 Task: Log work in the project VestaTech for the issue 'Develop a new tool for automated testing of voice assistants' spent time as '2w 5d 13h 6m' and remaining time as '6w 3d 15h 57m' and clone the issue. Now add the issue to the epic 'Data Privacy'.
Action: Mouse moved to (592, 369)
Screenshot: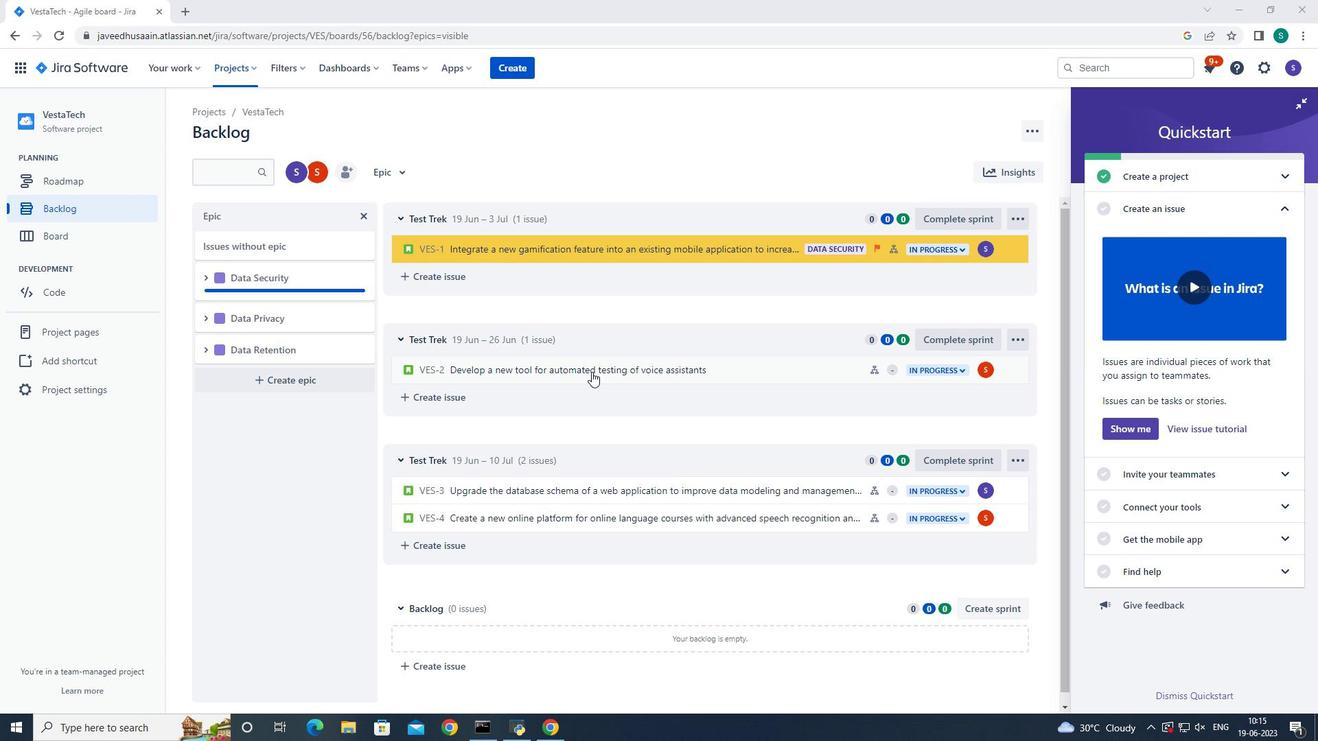
Action: Mouse pressed left at (592, 369)
Screenshot: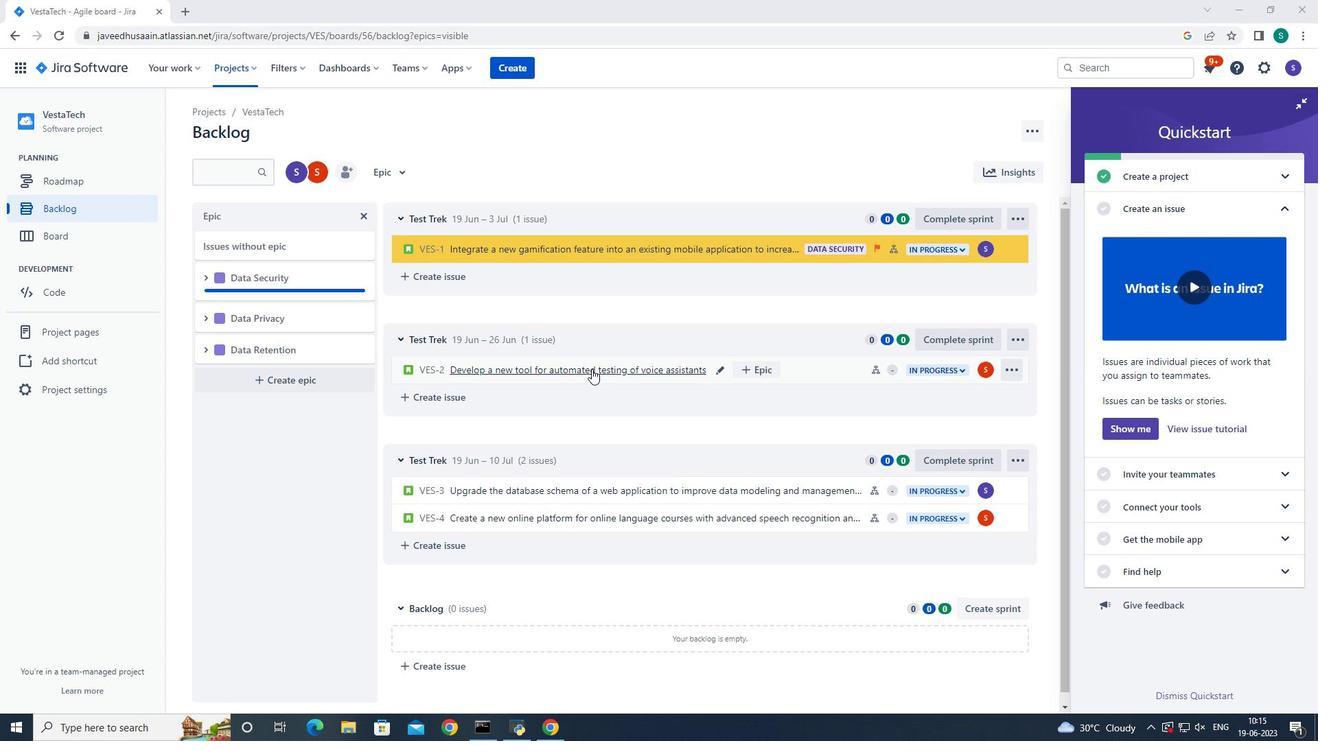
Action: Mouse moved to (1007, 212)
Screenshot: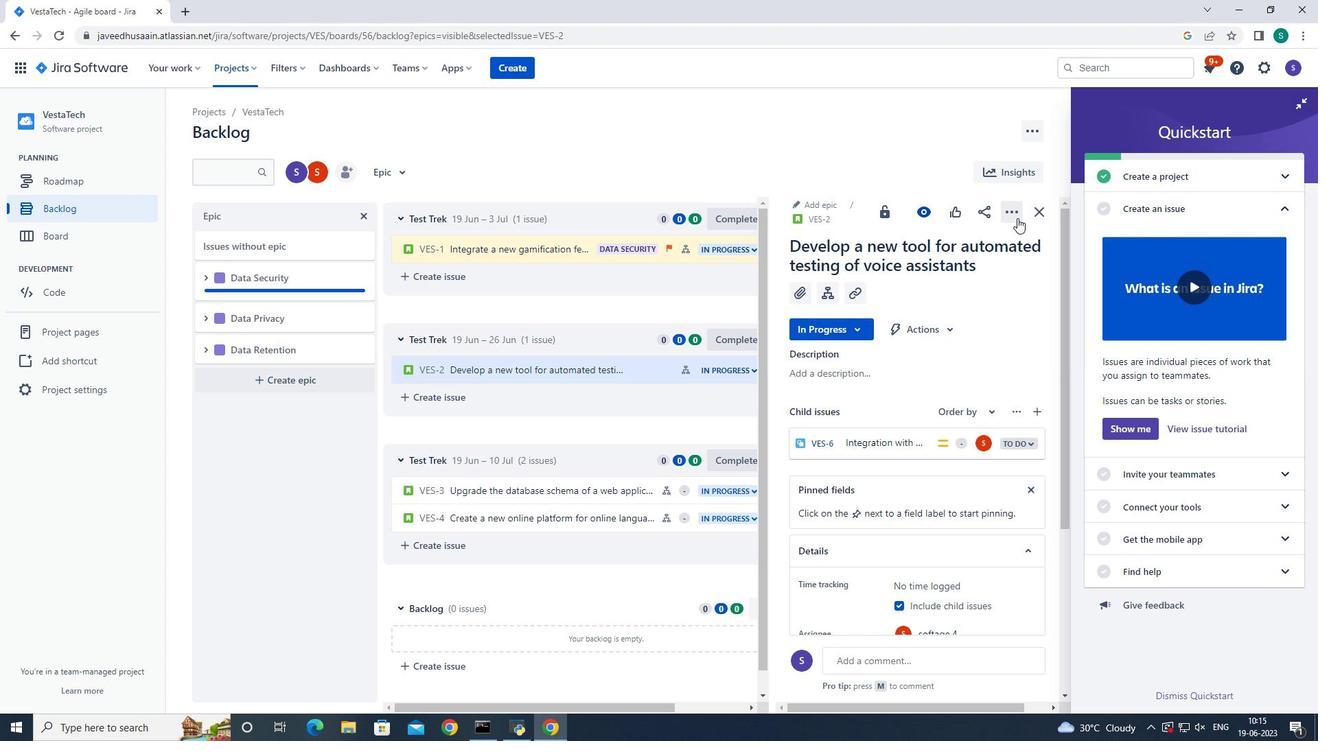 
Action: Mouse pressed left at (1007, 212)
Screenshot: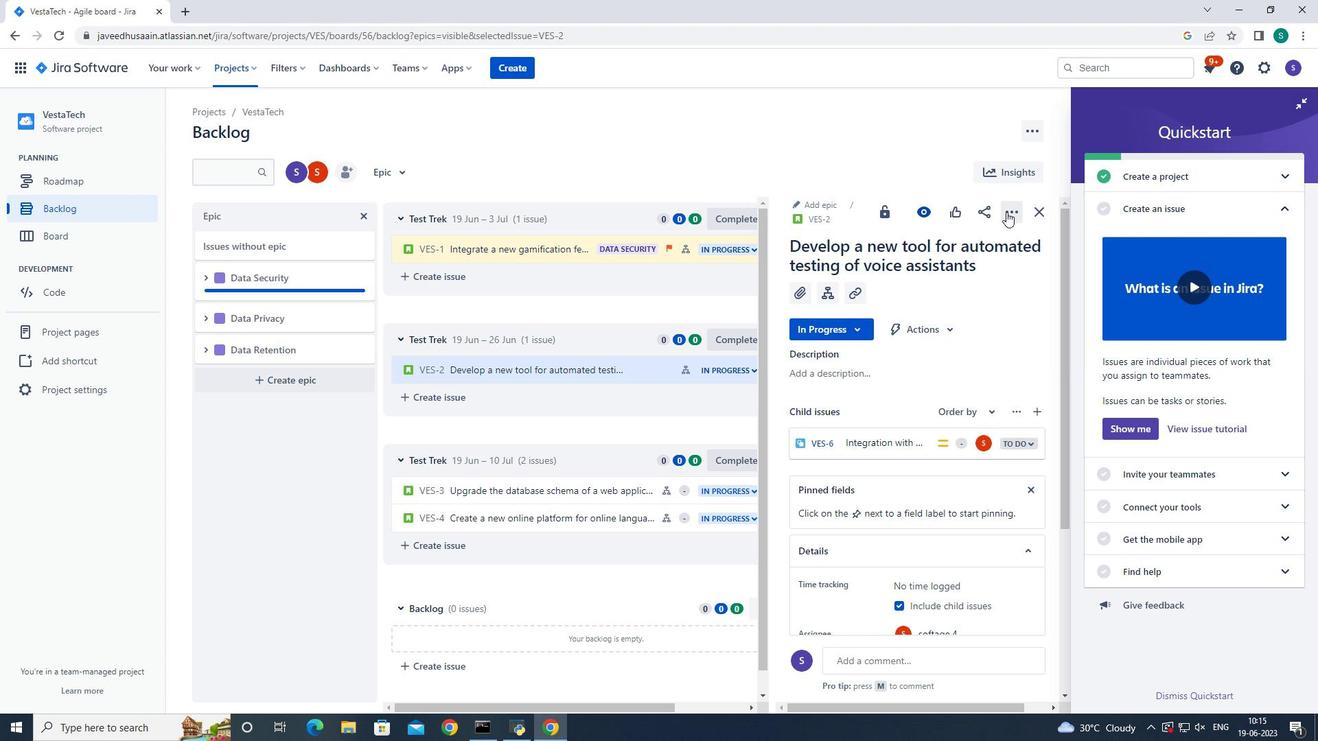 
Action: Mouse moved to (937, 255)
Screenshot: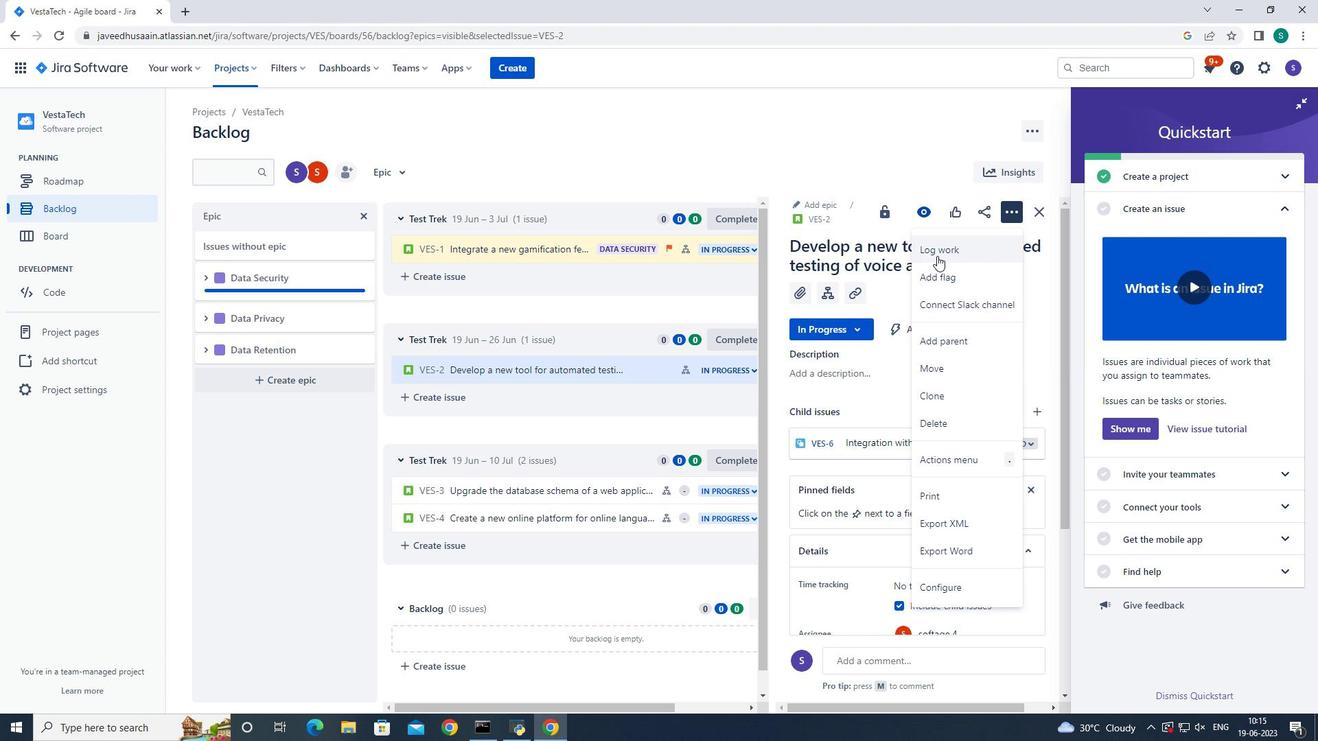
Action: Mouse pressed left at (937, 255)
Screenshot: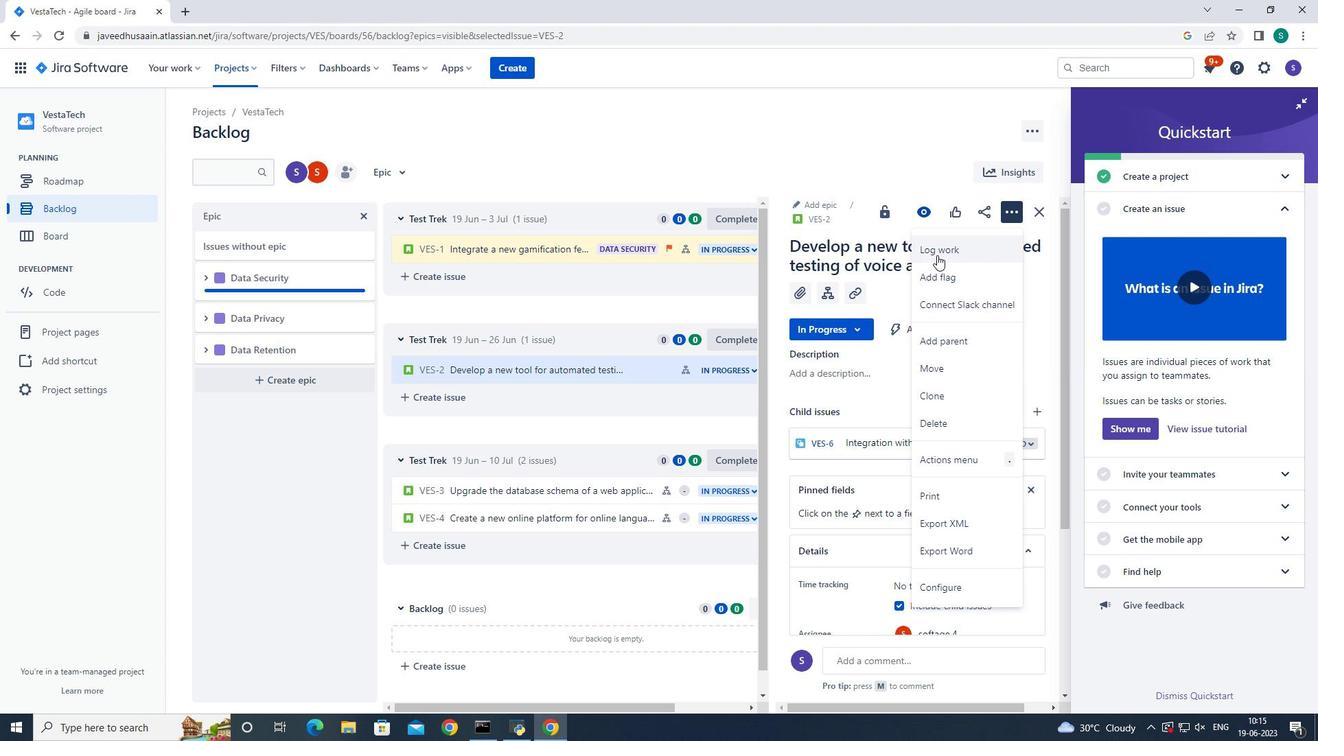 
Action: Mouse moved to (570, 199)
Screenshot: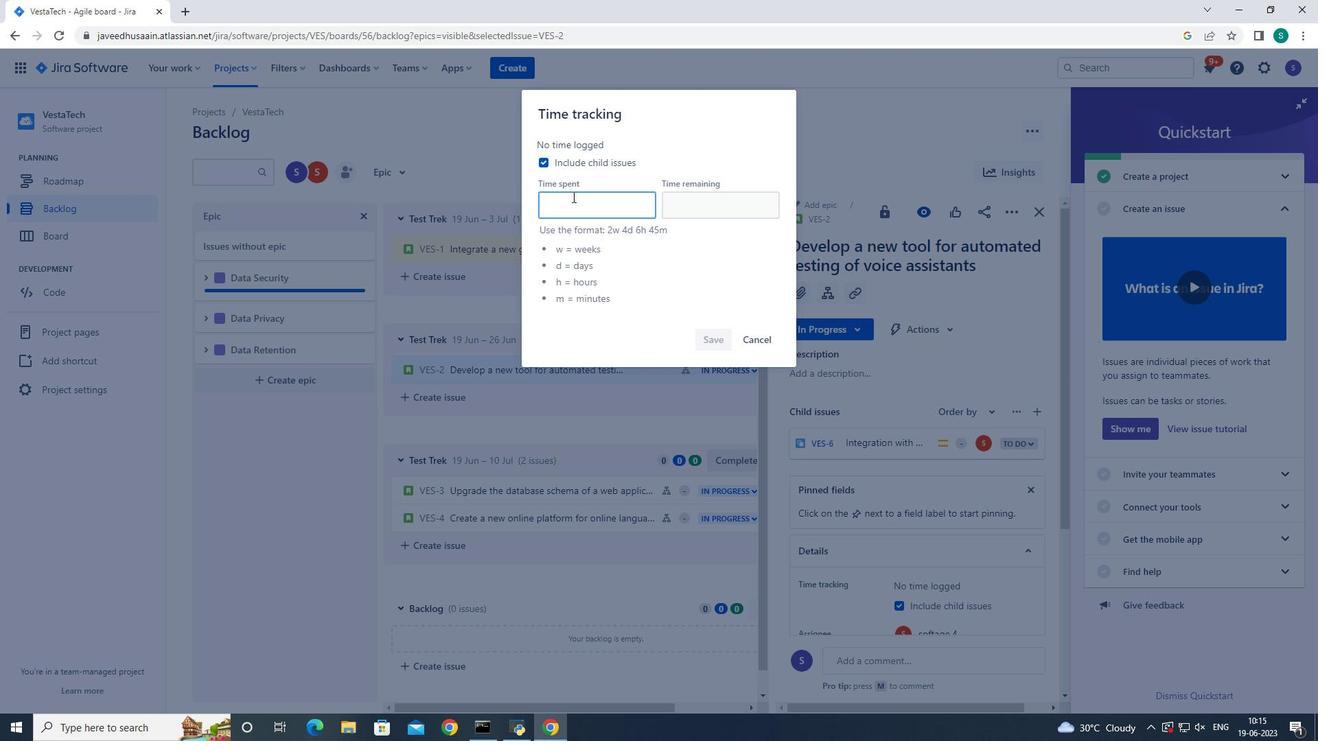 
Action: Mouse pressed left at (570, 199)
Screenshot: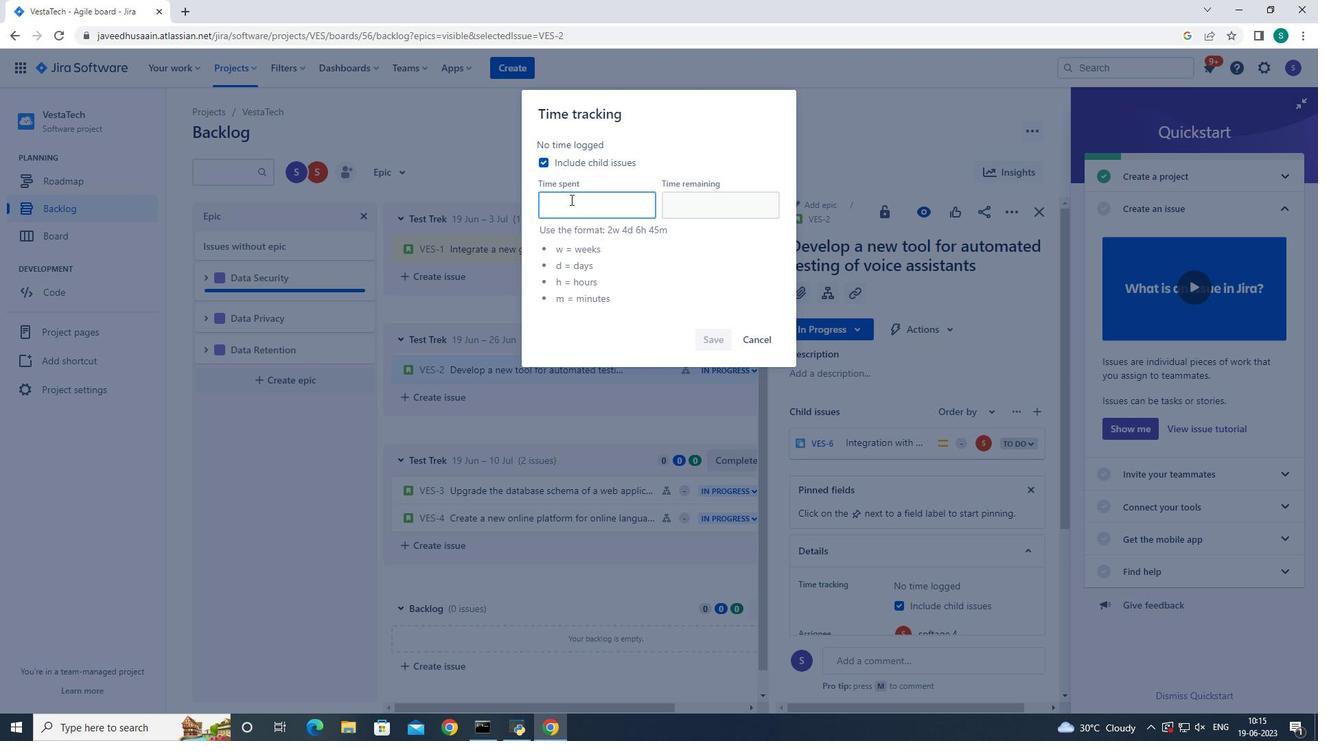 
Action: Key pressed 2w<Key.space>5d<Key.space>13h<Key.space>6m<Key.tab>6w<Key.space>3d<Key.space>15h<Key.space>57m
Screenshot: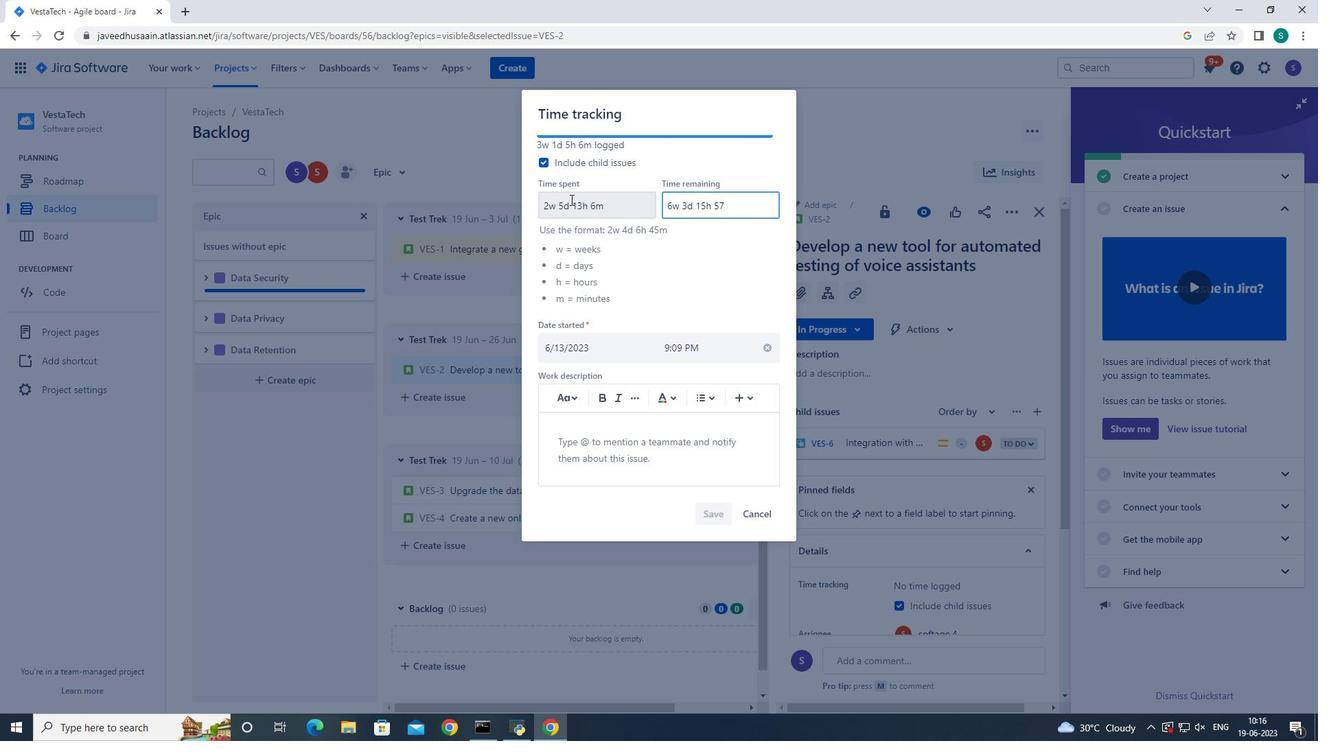 
Action: Mouse moved to (715, 518)
Screenshot: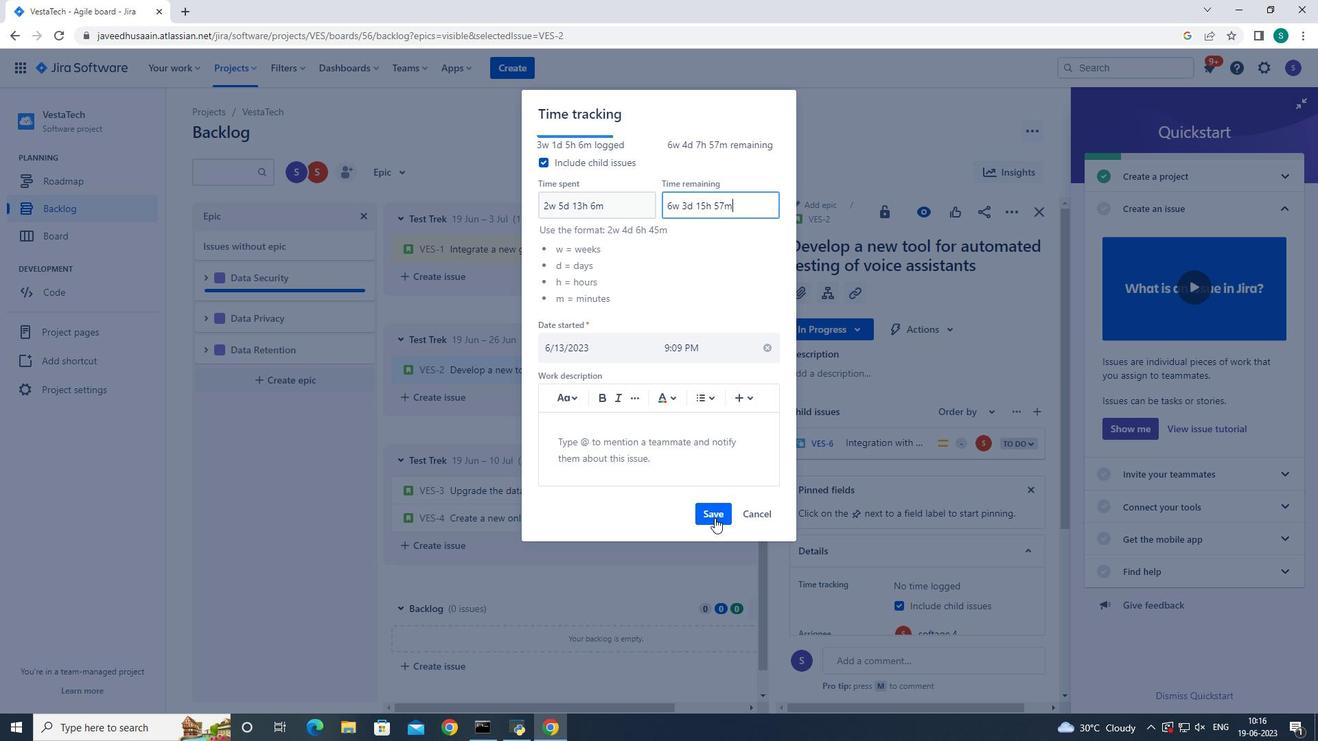 
Action: Mouse pressed left at (715, 518)
Screenshot: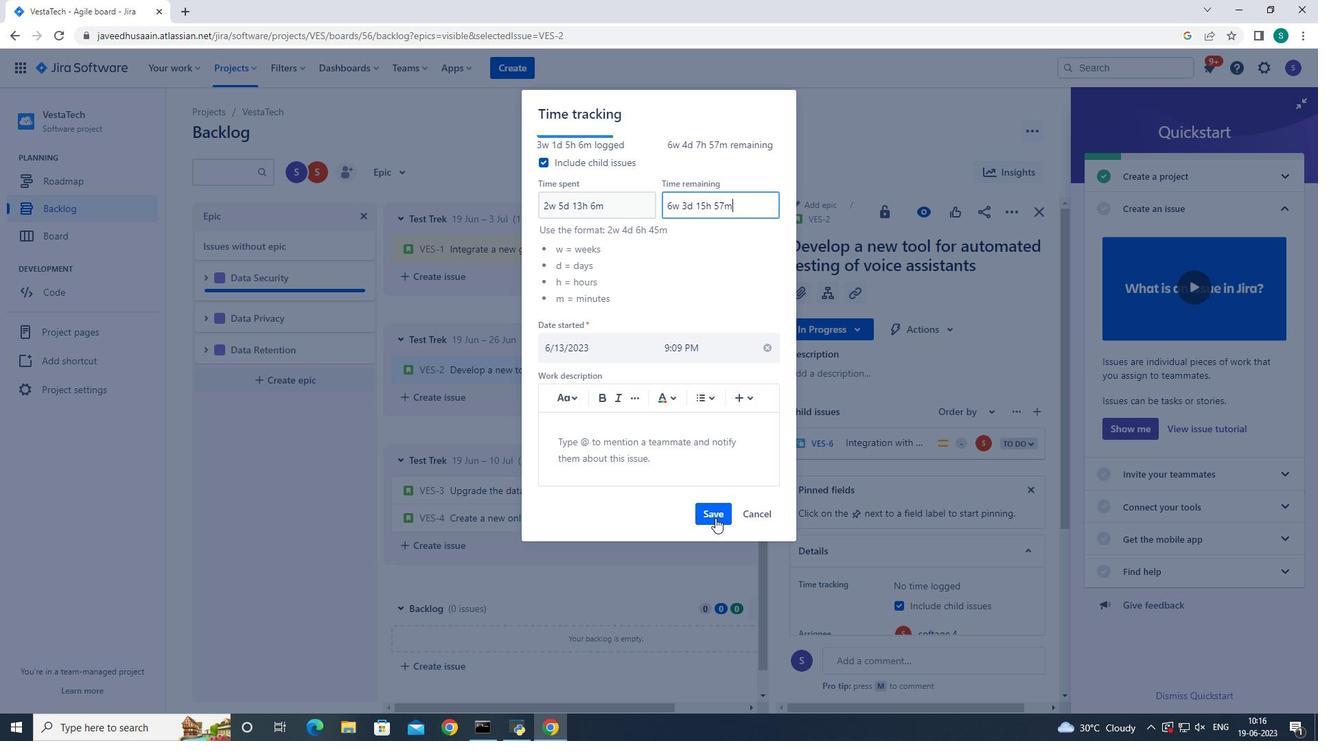 
Action: Mouse moved to (1008, 212)
Screenshot: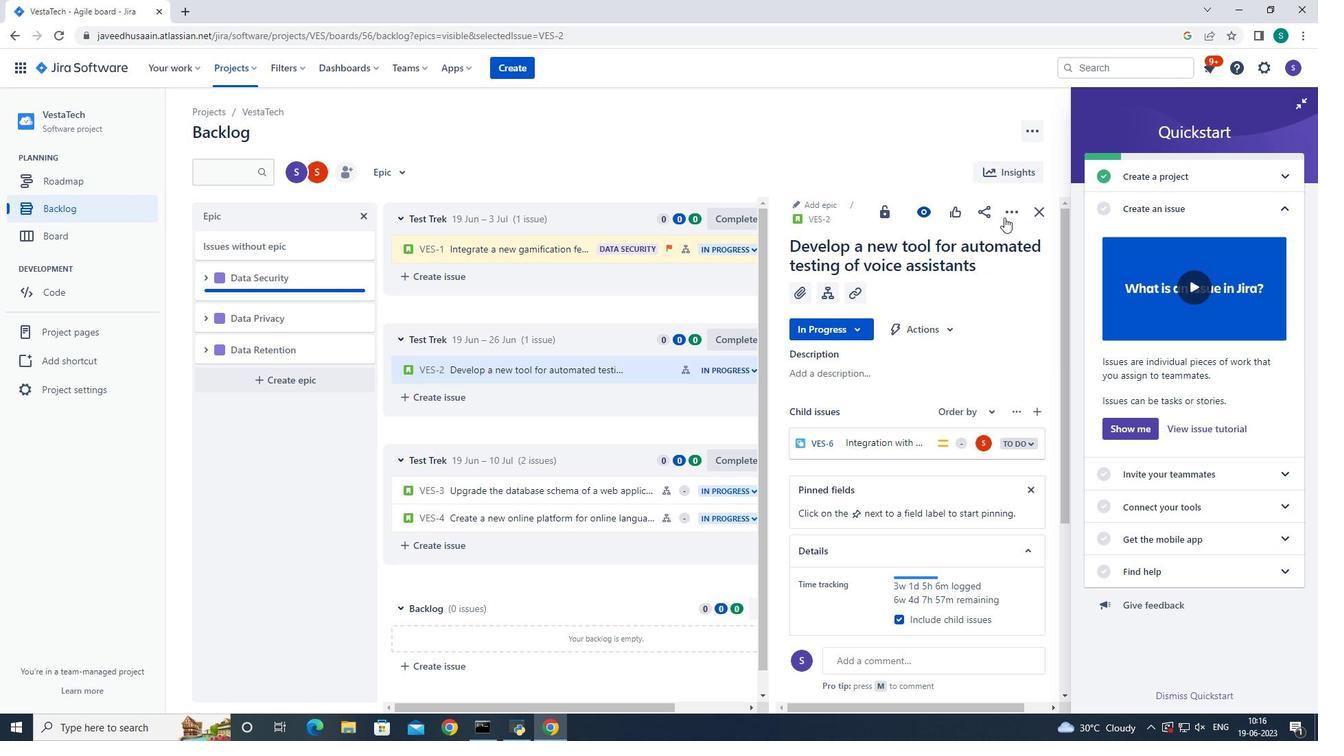 
Action: Mouse pressed left at (1008, 212)
Screenshot: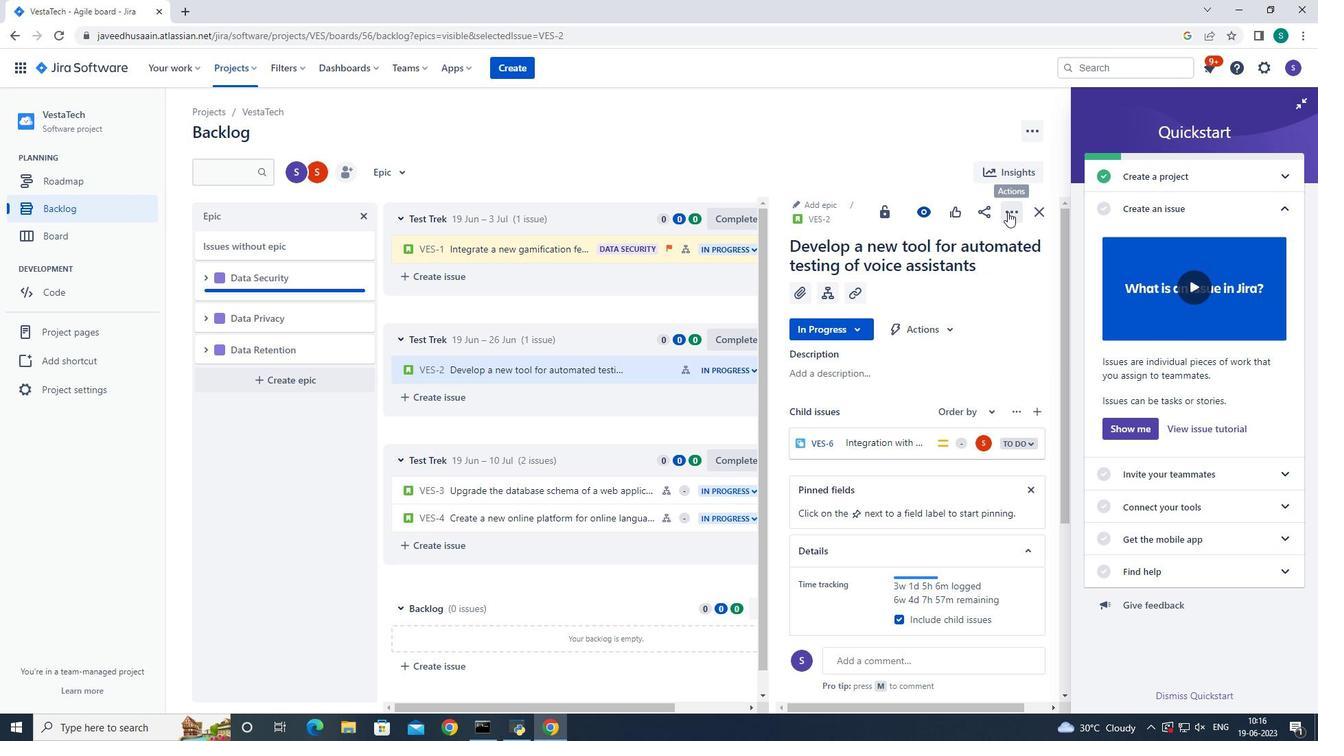 
Action: Mouse moved to (938, 397)
Screenshot: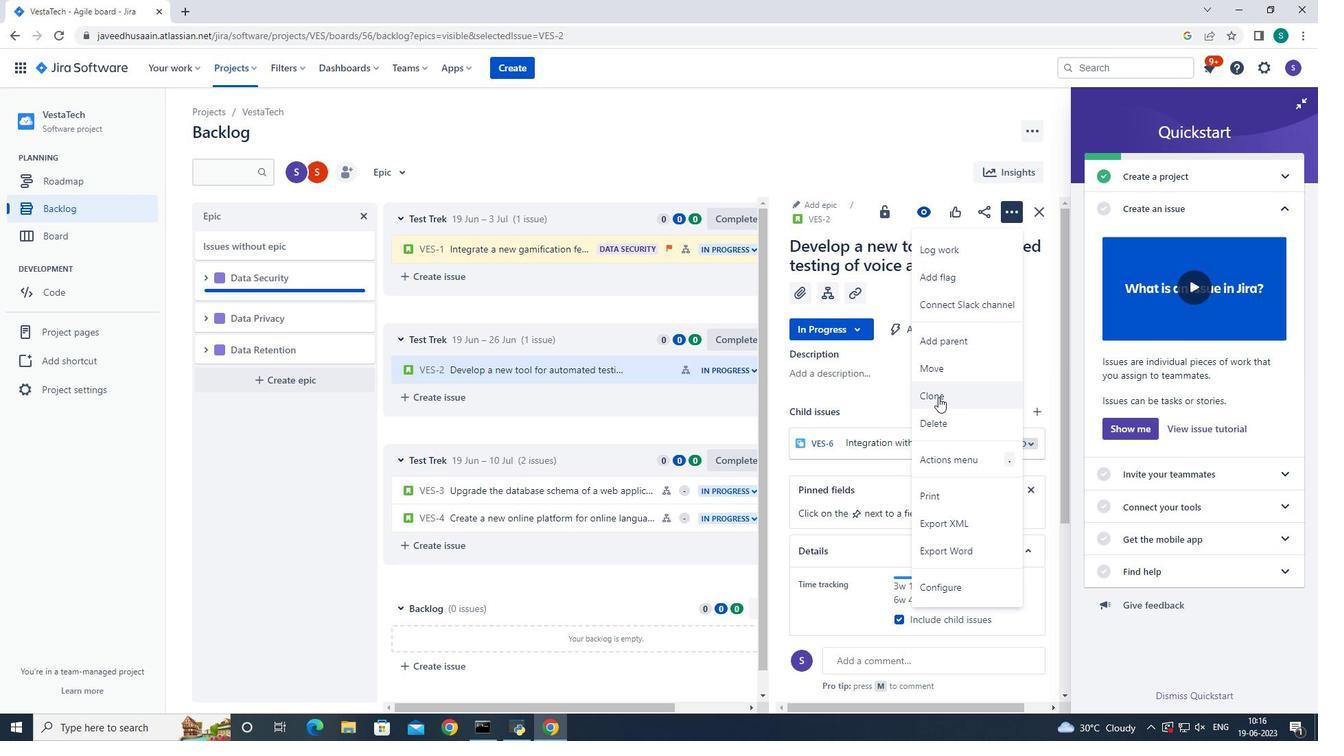 
Action: Mouse pressed left at (938, 397)
Screenshot: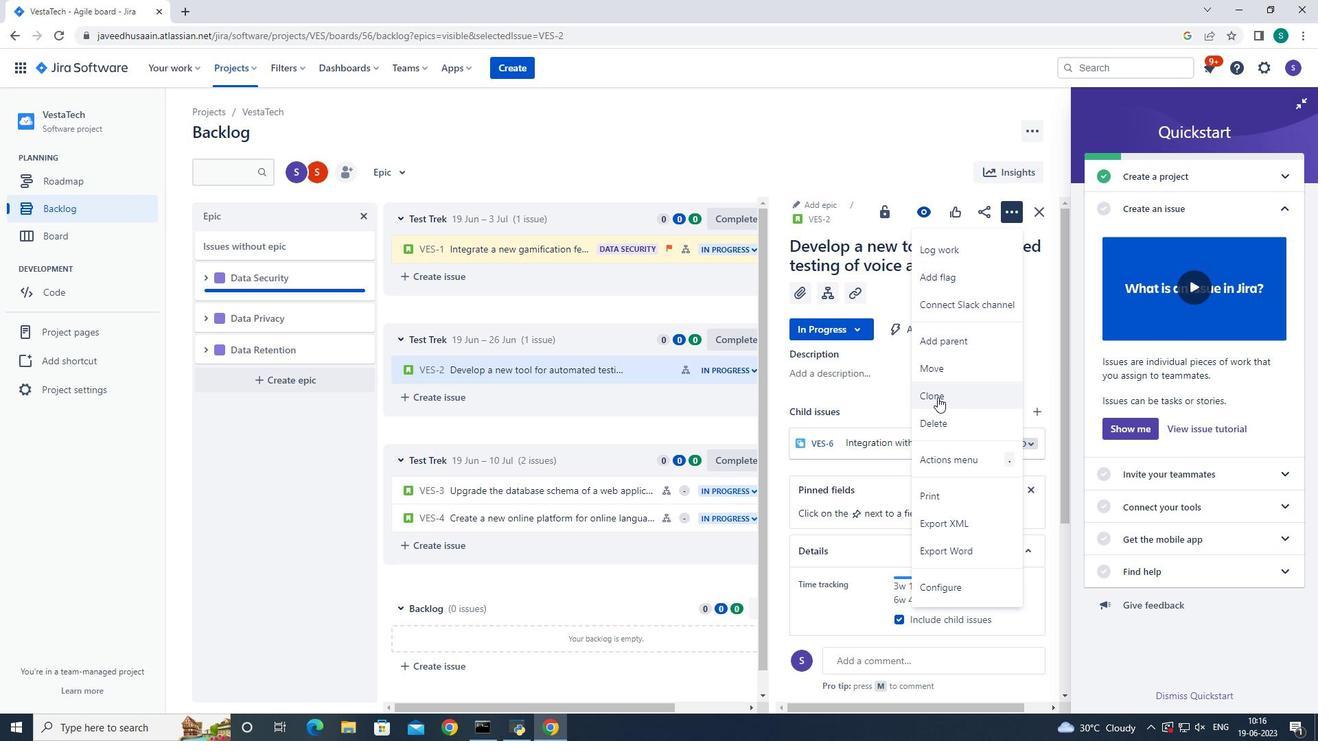 
Action: Mouse moved to (761, 295)
Screenshot: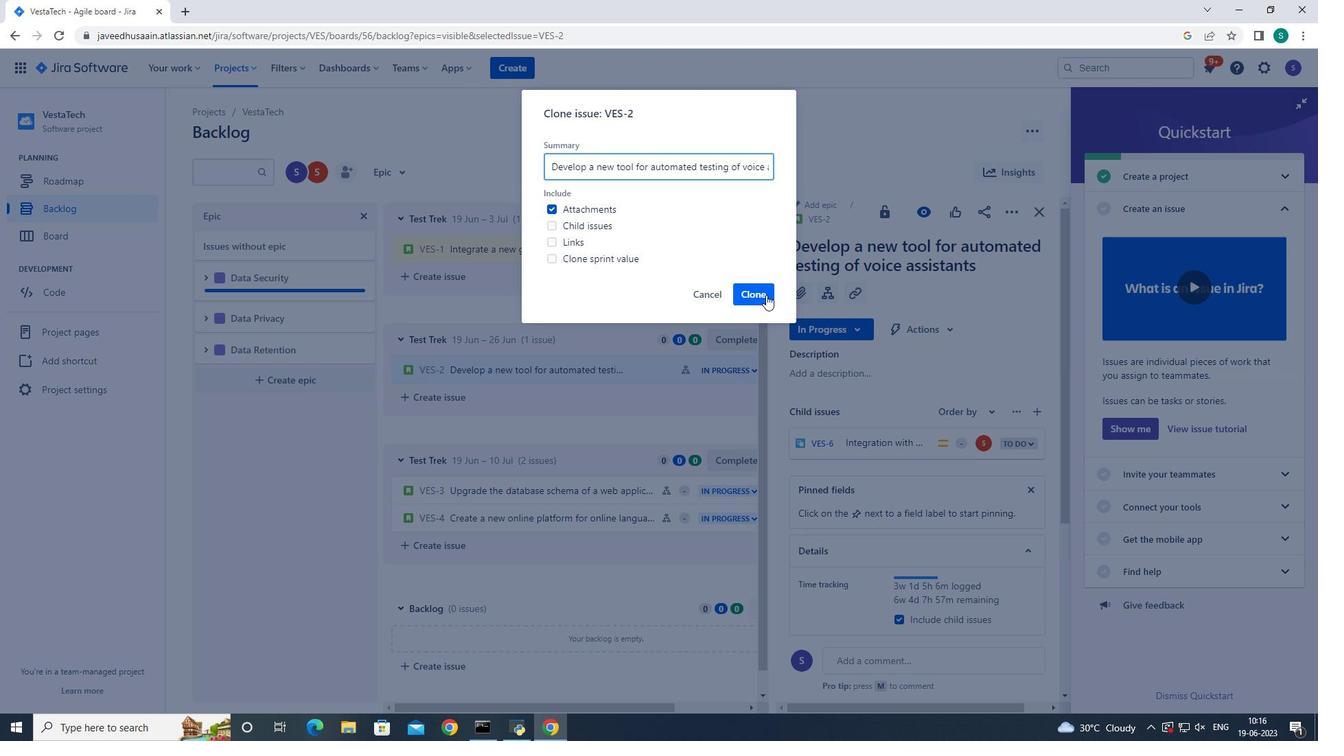 
Action: Mouse pressed left at (761, 295)
Screenshot: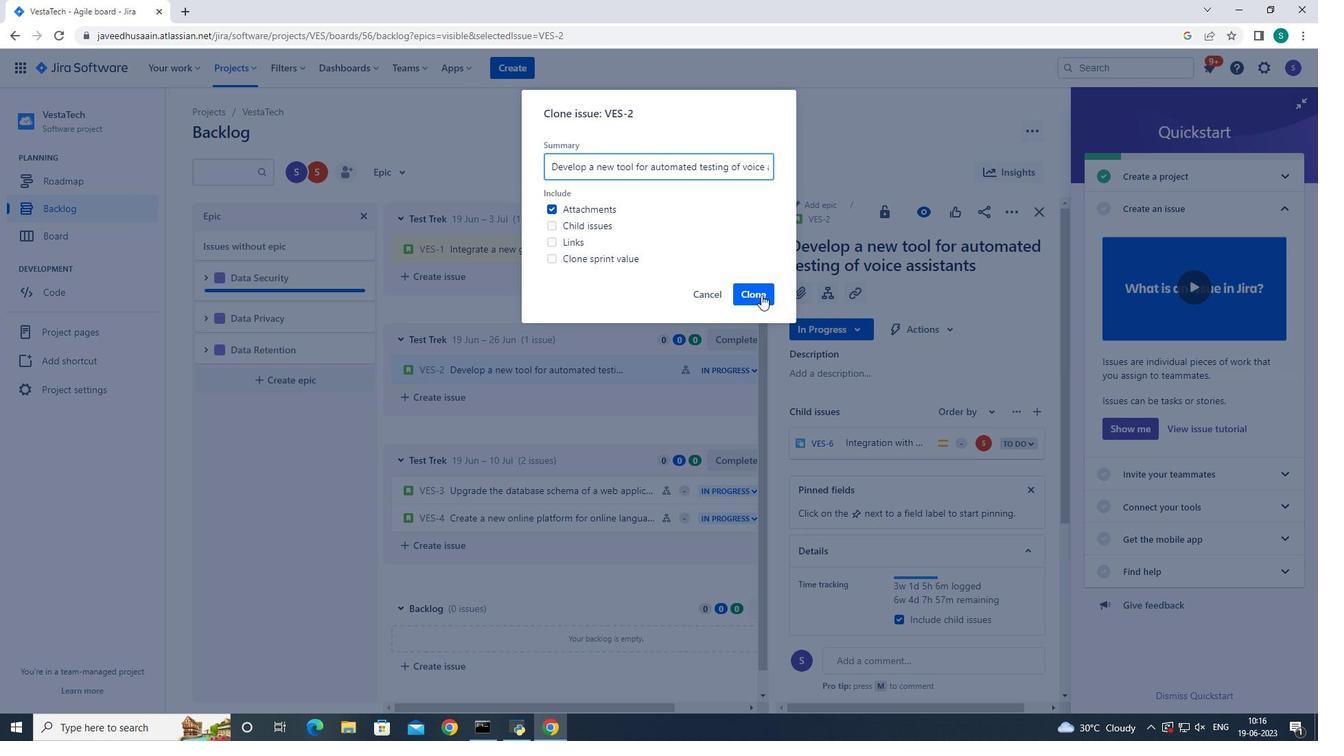 
Action: Mouse moved to (1038, 209)
Screenshot: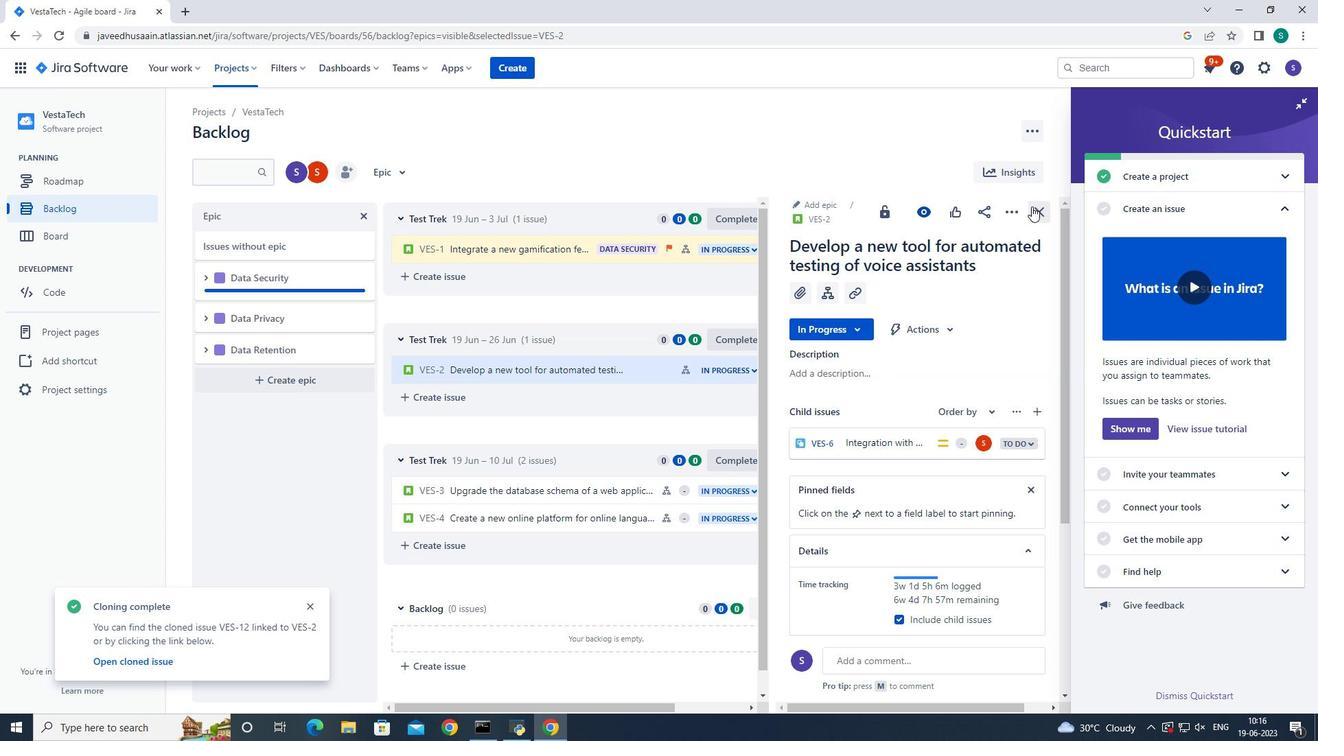 
Action: Mouse pressed left at (1038, 209)
Screenshot: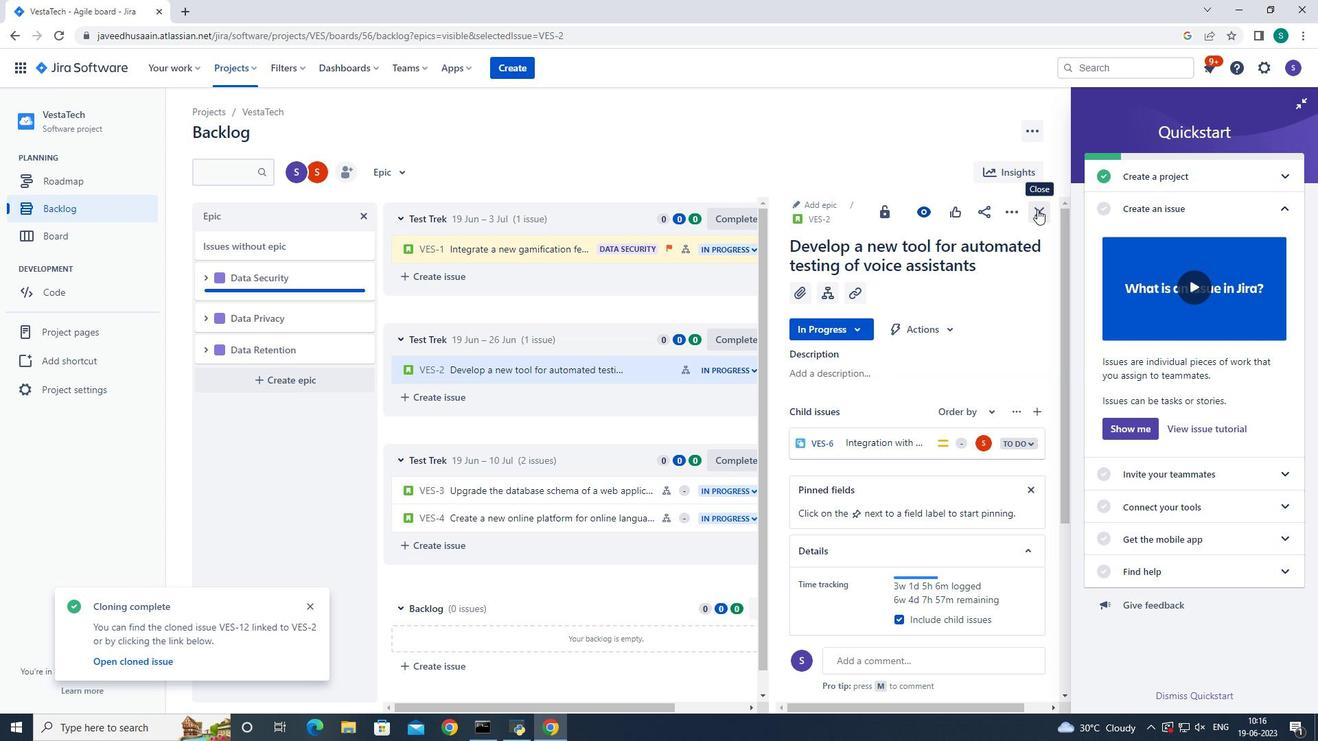 
Action: Mouse moved to (766, 370)
Screenshot: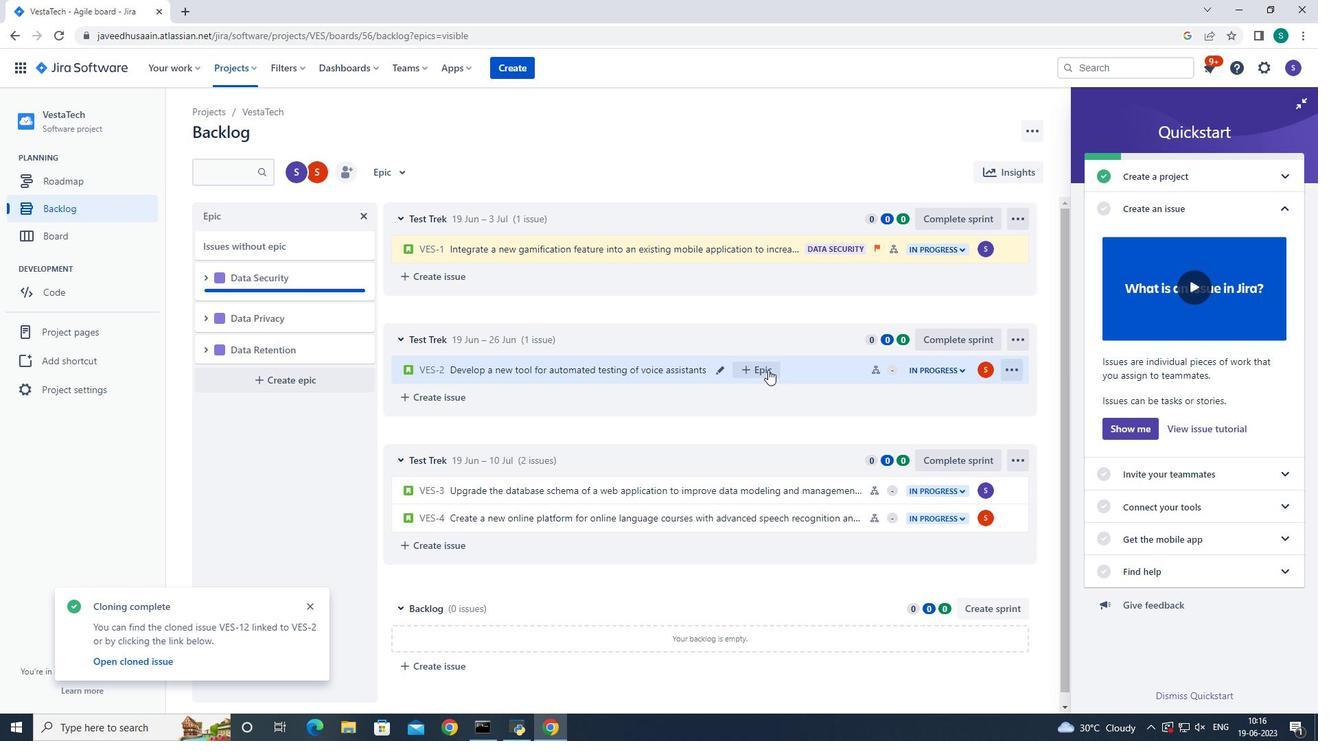 
Action: Mouse pressed left at (766, 370)
Screenshot: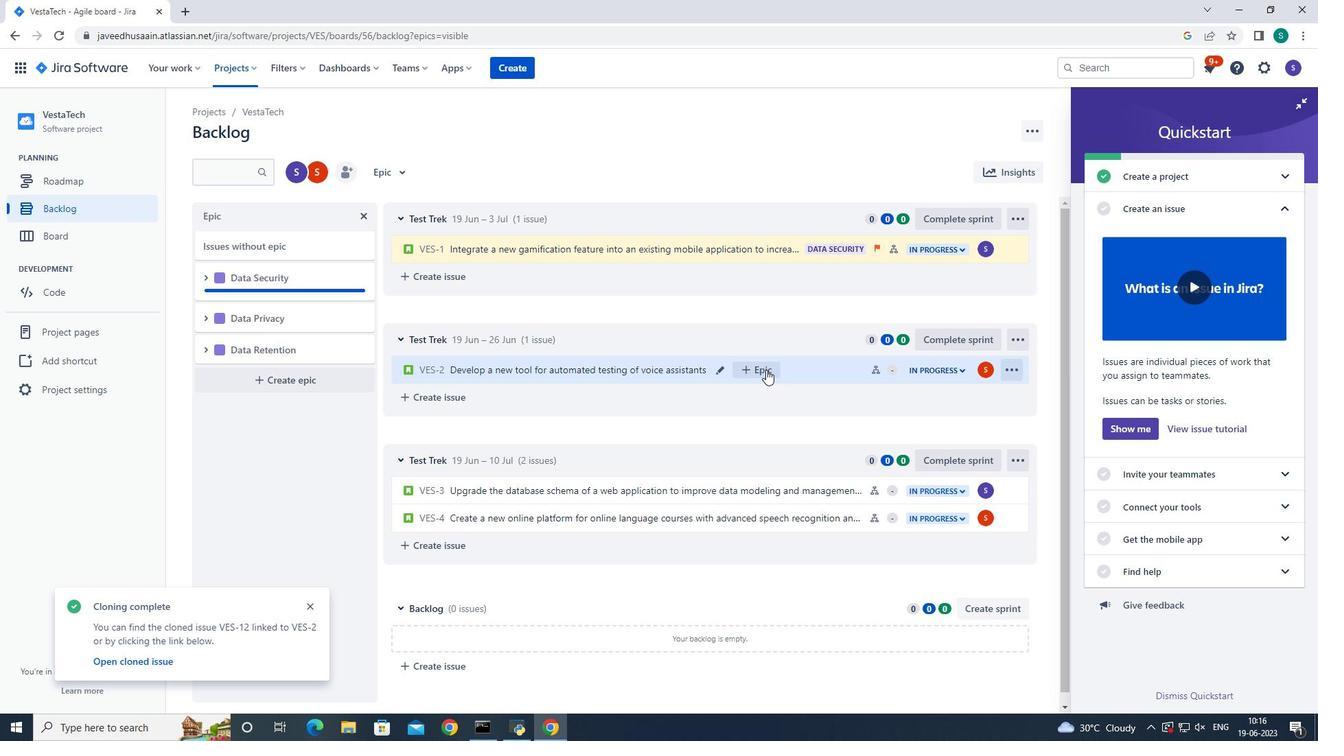 
Action: Mouse moved to (822, 472)
Screenshot: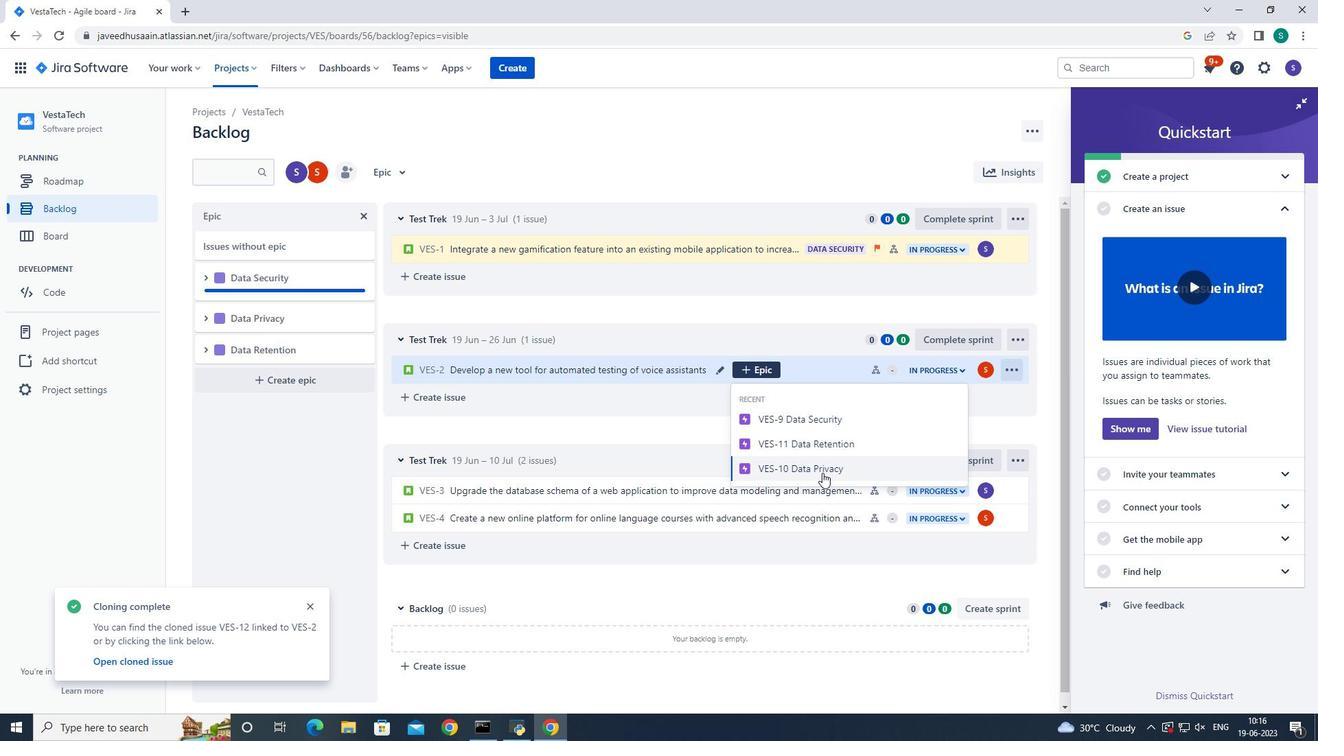 
Action: Mouse pressed left at (822, 472)
Screenshot: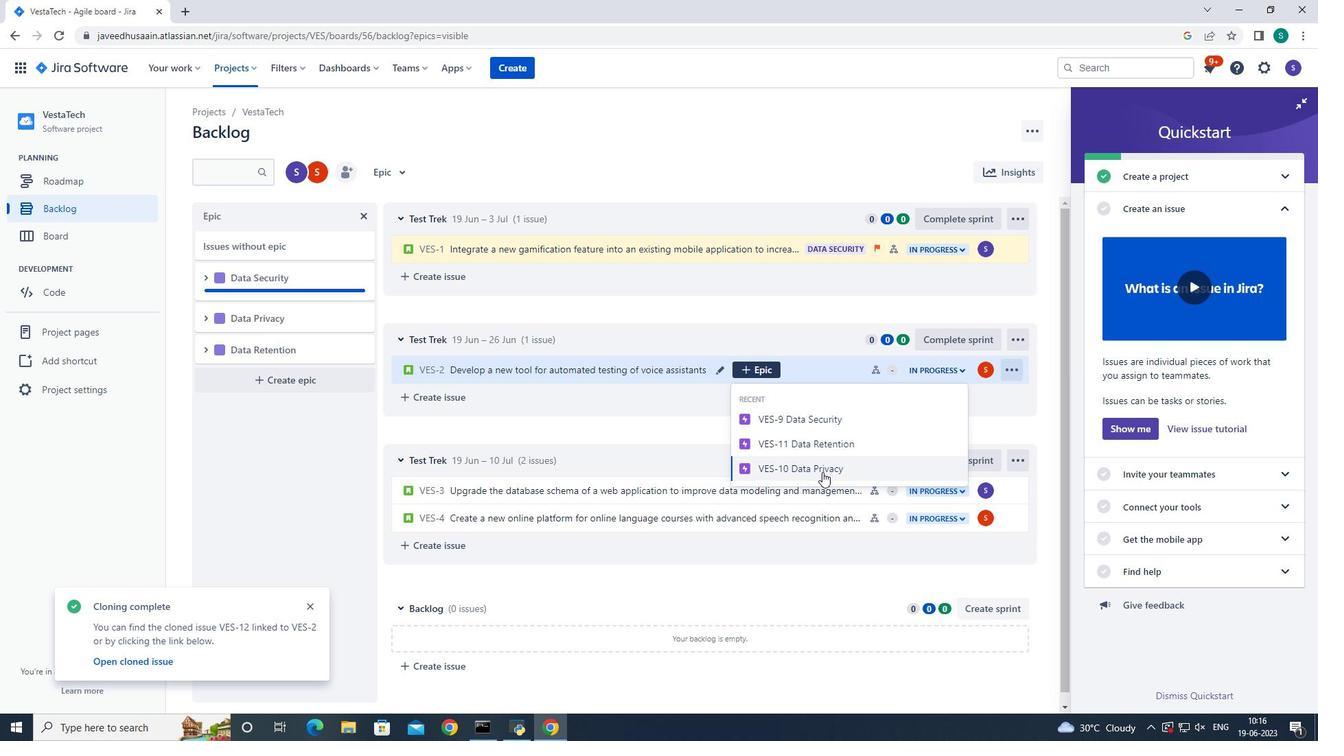 
Action: Mouse moved to (770, 414)
Screenshot: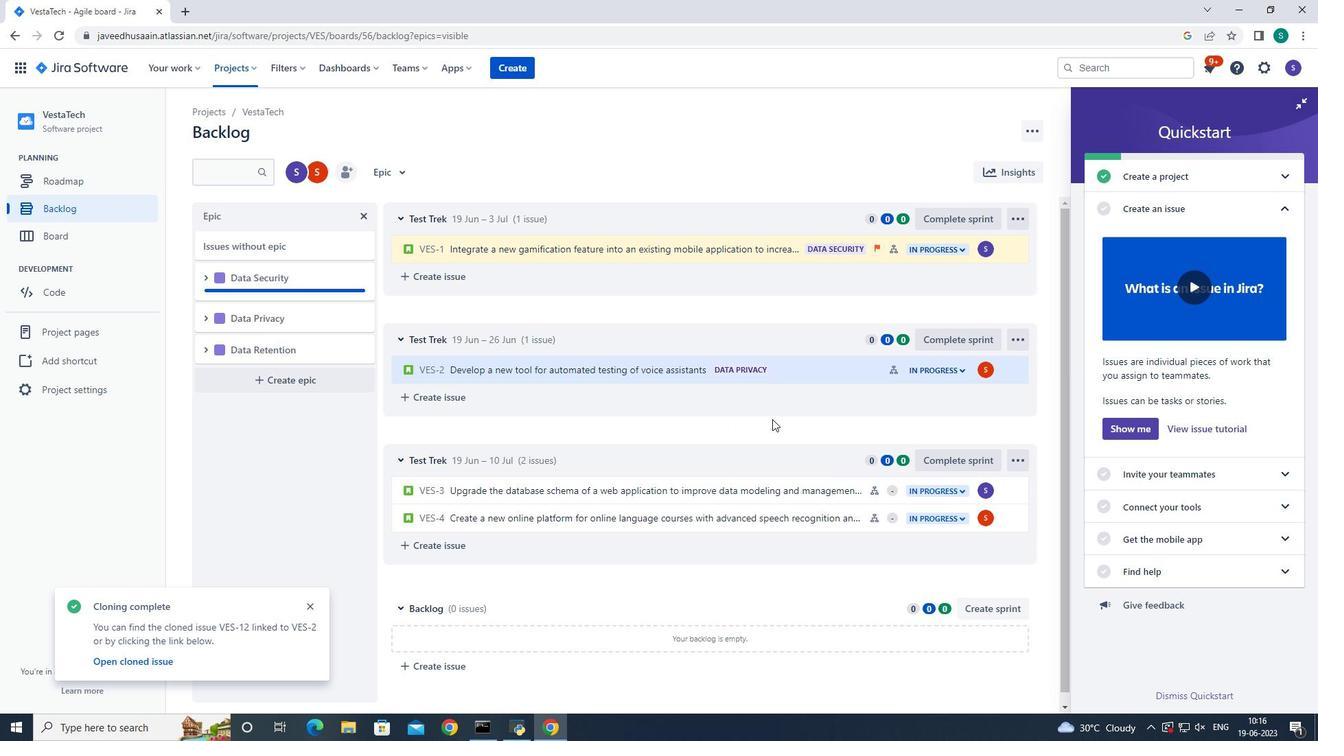 
